 Task: Create a section Code Review Sprint and in the section, add a milestone Agile Coaching and Training in the project AgileNexus
Action: Mouse moved to (61, 299)
Screenshot: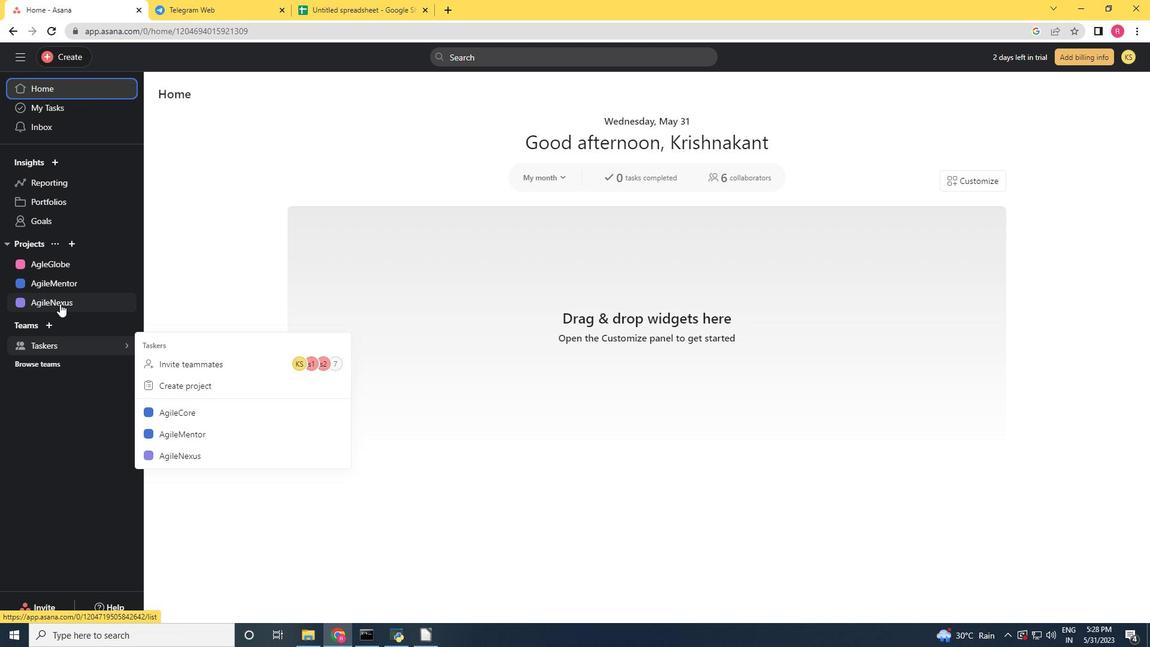 
Action: Mouse pressed left at (61, 299)
Screenshot: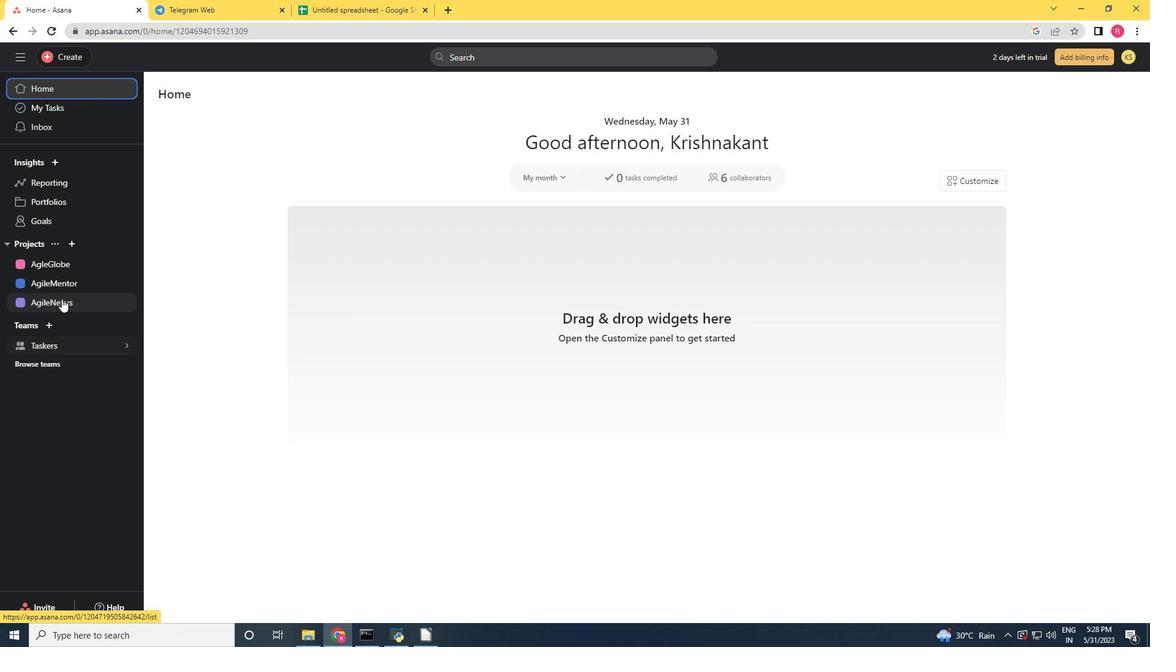 
Action: Mouse moved to (202, 402)
Screenshot: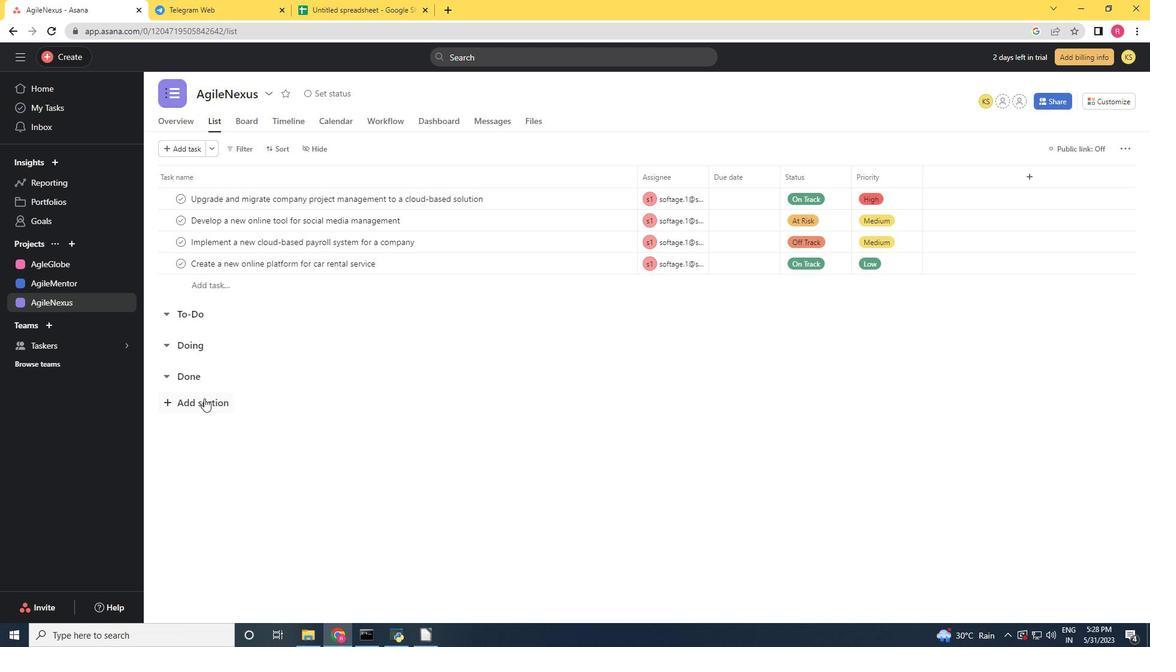
Action: Mouse pressed left at (202, 402)
Screenshot: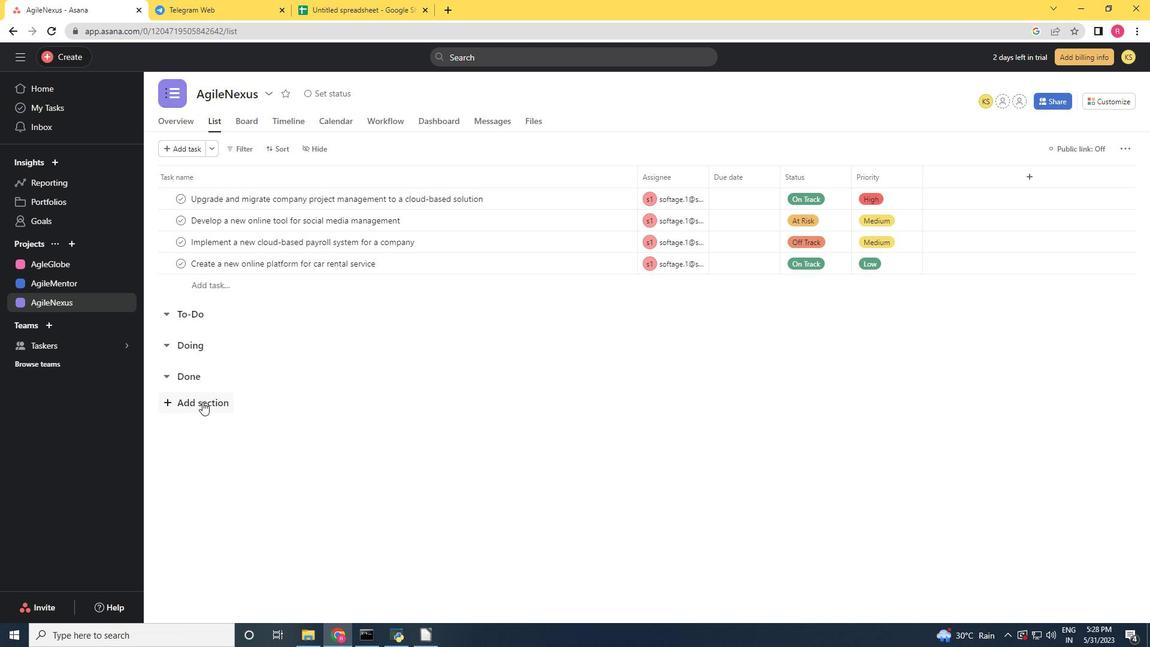
Action: Key pressed <Key.shift>Code<Key.space><Key.shift><Key.shift><Key.shift><Key.shift>Review<Key.space><Key.shift>Sprint<Key.enter><Key.shift><Key.shift><Key.shift><Key.shift><Key.shift><Key.shift>Agile<Key.space><Key.shift><Key.shift><Key.shift><Key.shift><Key.shift><Key.shift><Key.shift><Key.shift><Key.shift><Key.shift>Coaching<Key.space>and<Key.space><Key.shift>Traning<Key.space><Key.backspace><Key.backspace><Key.backspace><Key.backspace><Key.backspace>ining<Key.space>
Screenshot: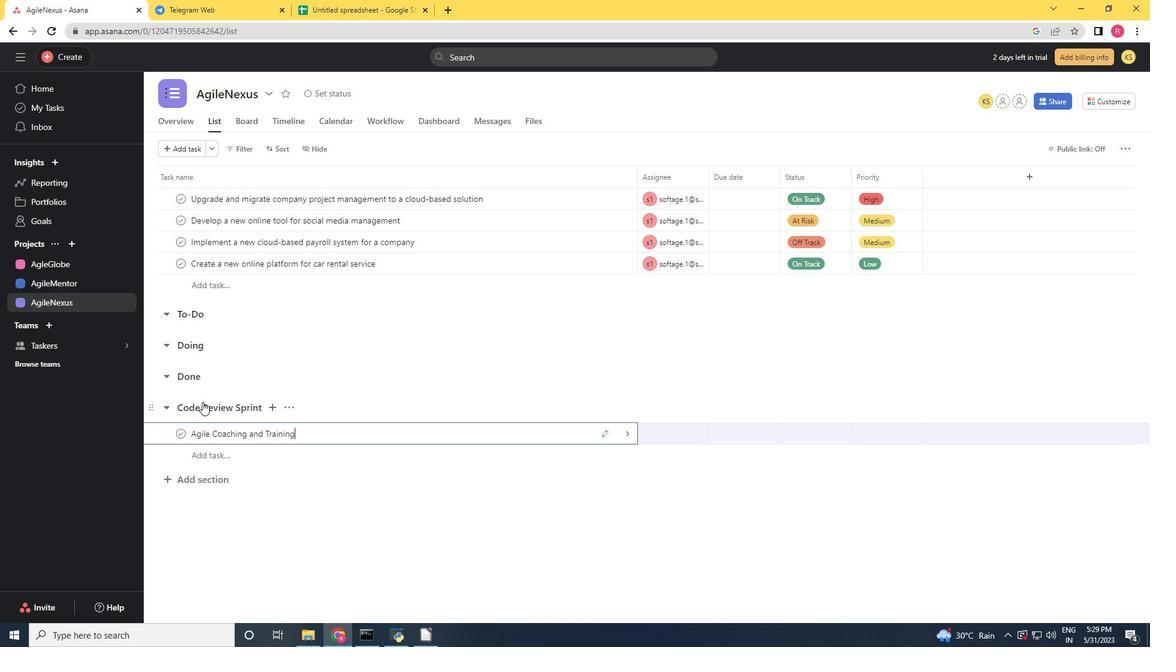 
Action: Mouse moved to (393, 423)
Screenshot: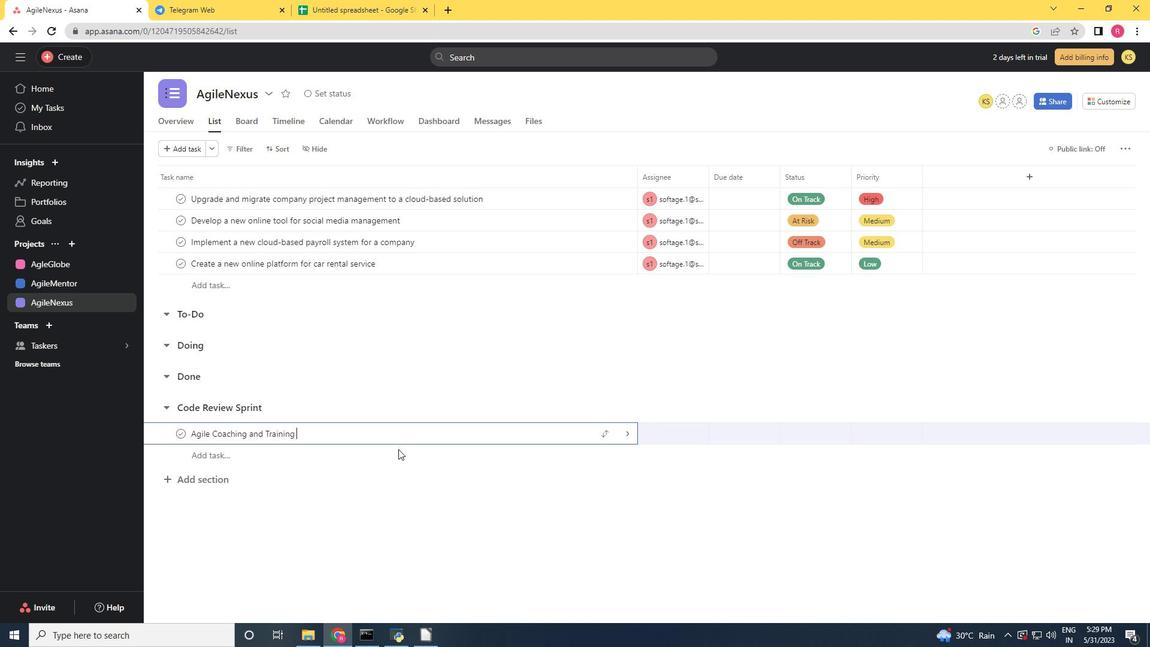 
Action: Mouse pressed right at (393, 423)
Screenshot: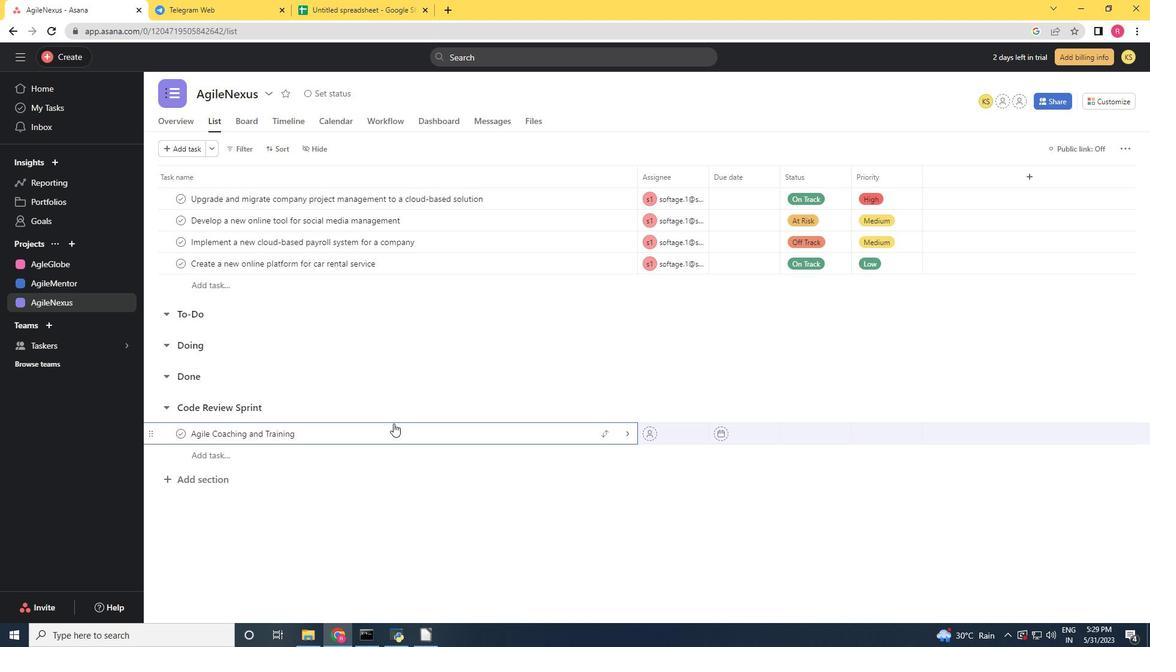 
Action: Mouse moved to (446, 363)
Screenshot: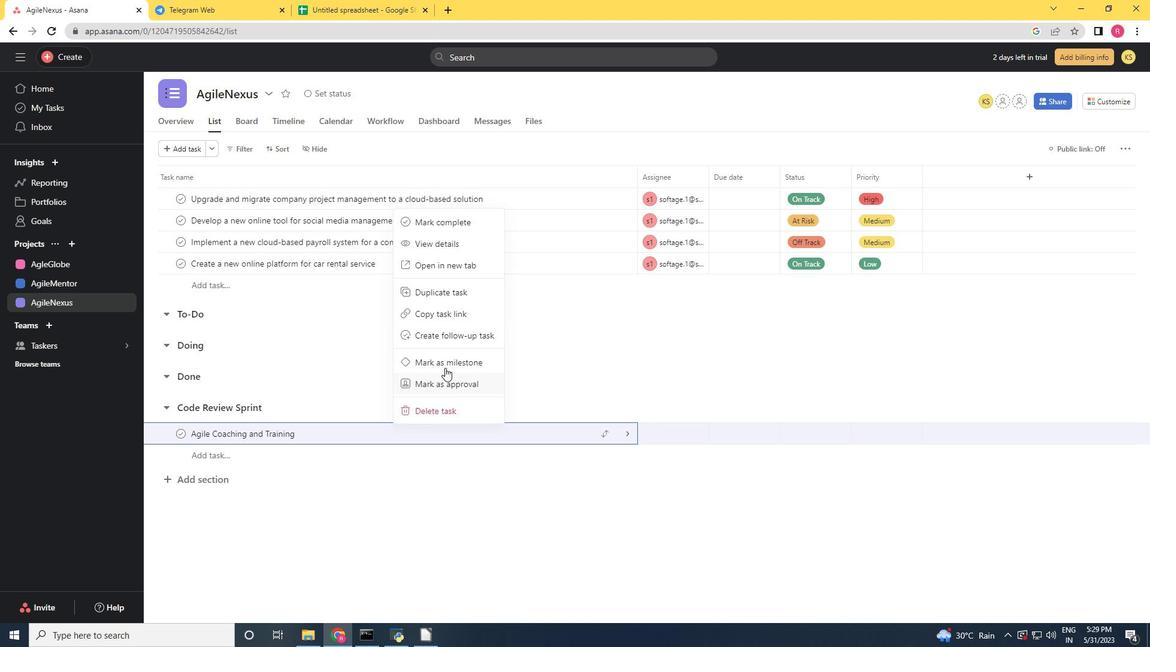 
Action: Mouse pressed left at (446, 363)
Screenshot: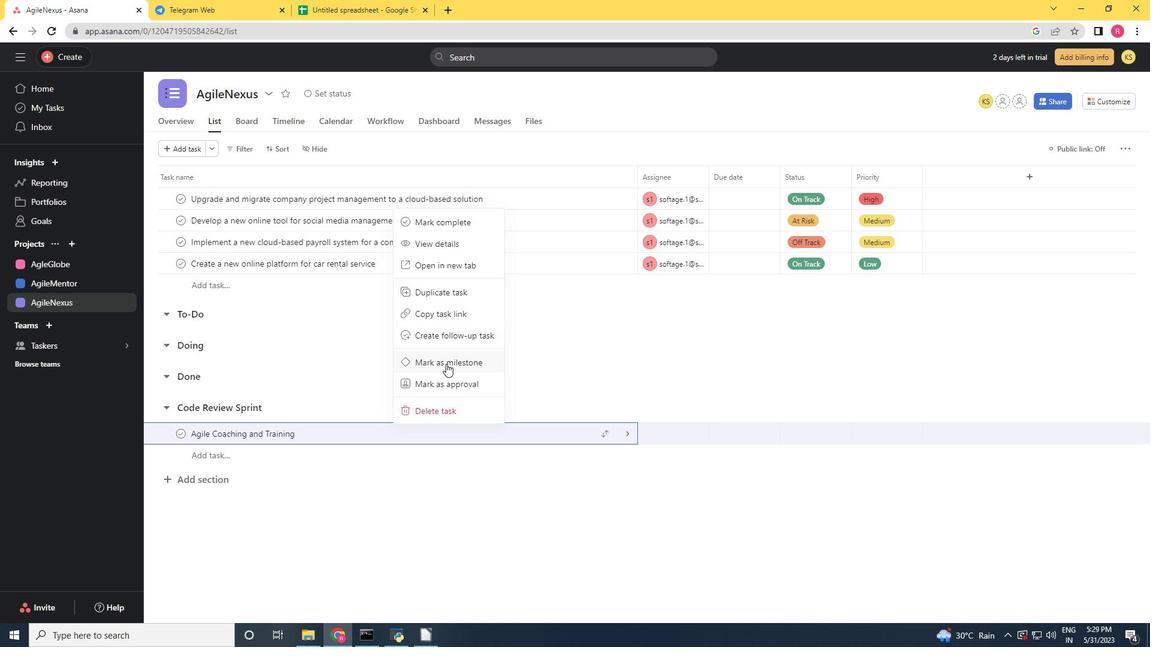 
Action: Mouse moved to (447, 363)
Screenshot: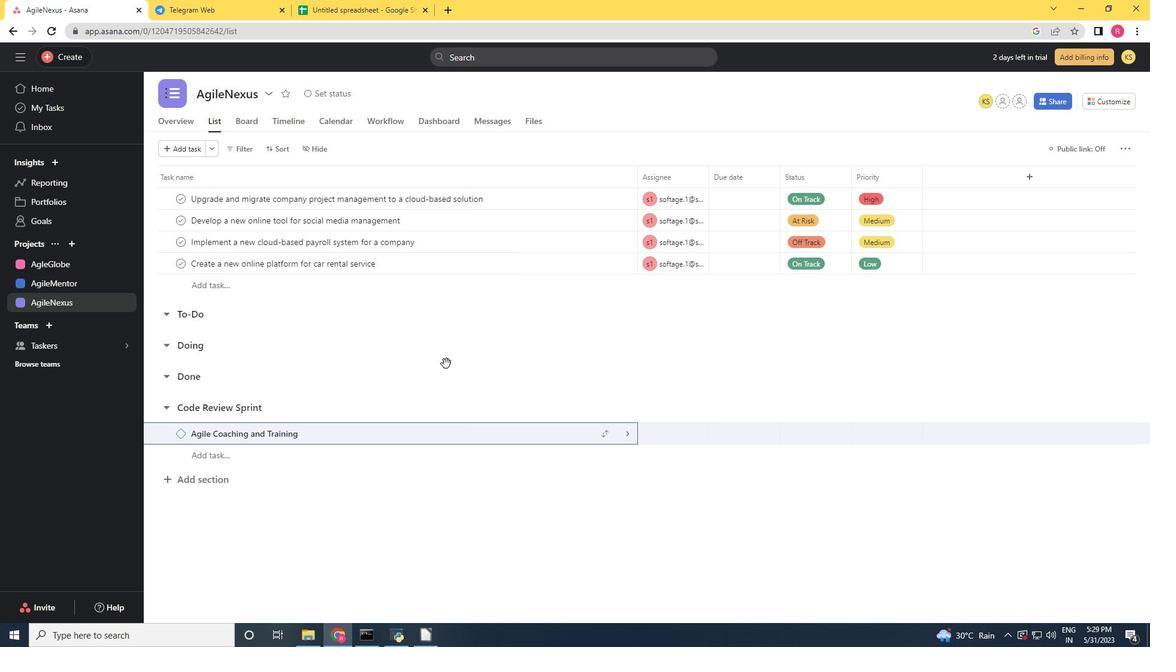 
